 Task: Add a signature Brittany Collins containing With my best wishes, Brittany Collins to email address softage.10@softage.net and add a folder Digital rights management
Action: Mouse moved to (102, 94)
Screenshot: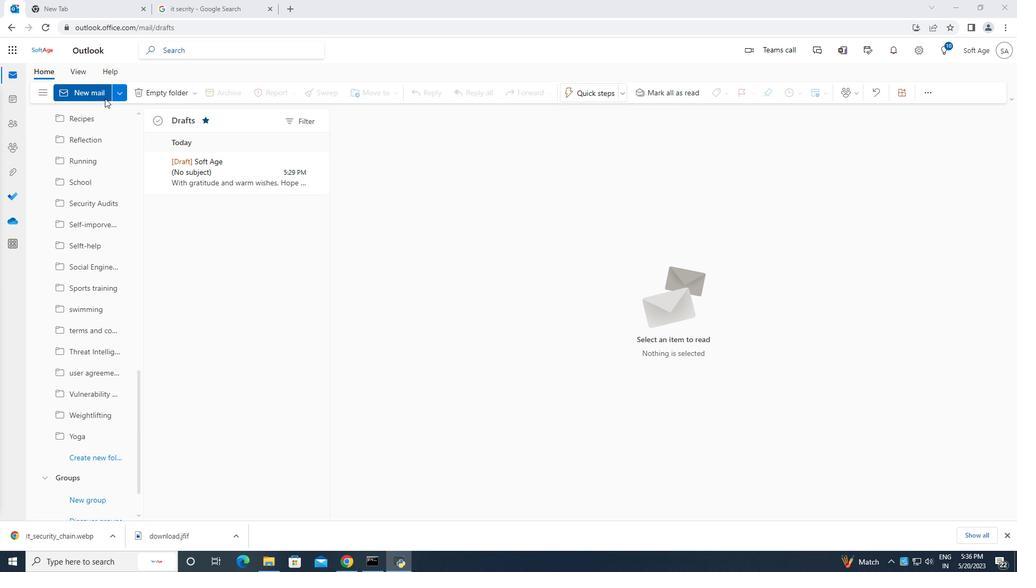 
Action: Mouse pressed left at (102, 94)
Screenshot: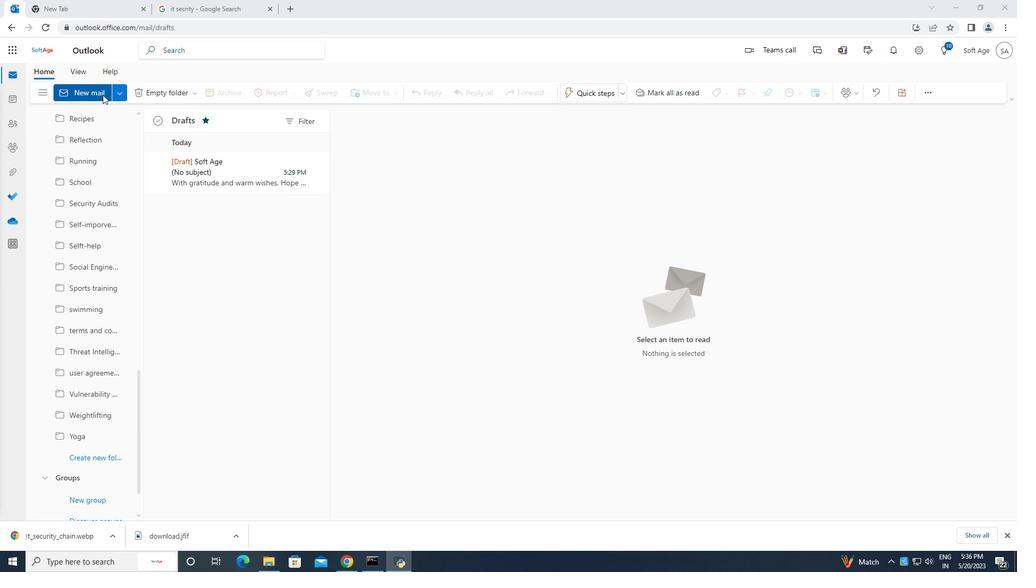 
Action: Mouse moved to (686, 94)
Screenshot: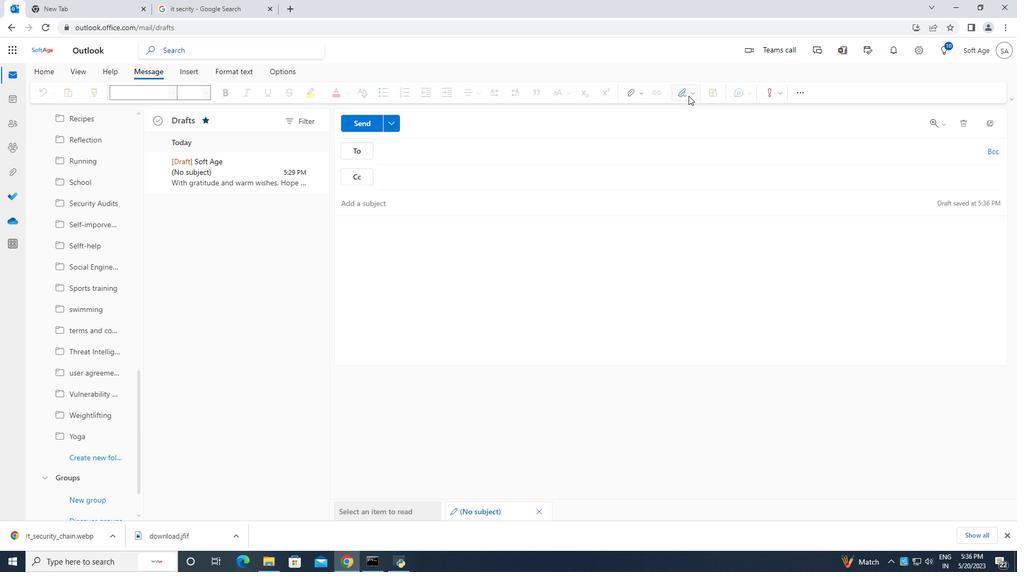 
Action: Mouse pressed left at (686, 94)
Screenshot: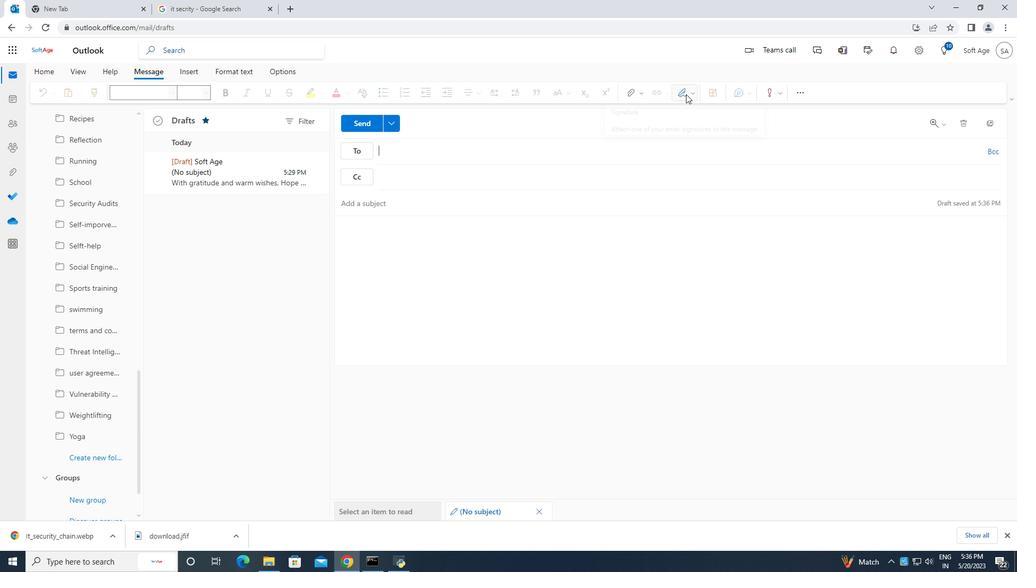 
Action: Mouse moved to (665, 135)
Screenshot: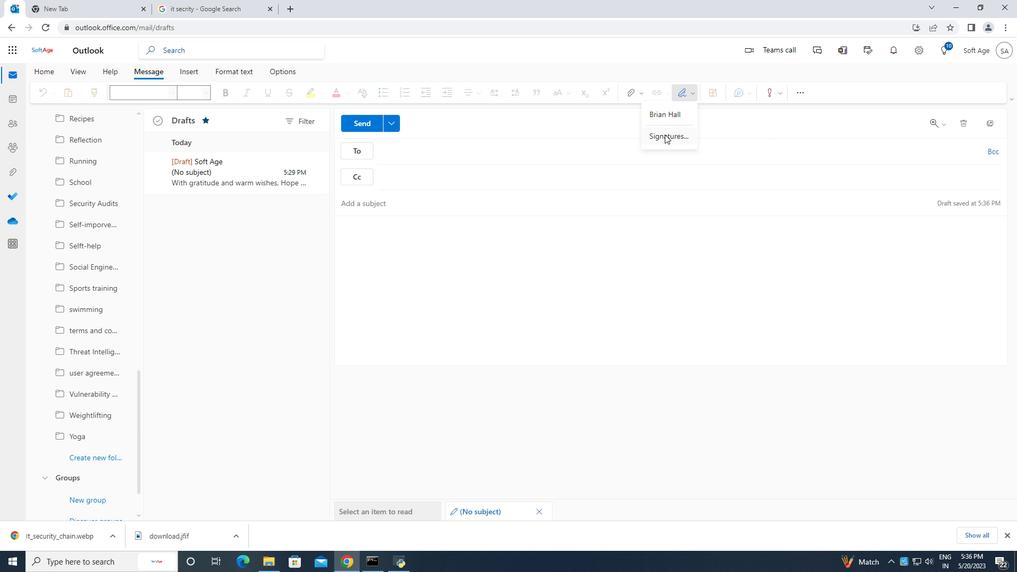 
Action: Mouse pressed left at (665, 135)
Screenshot: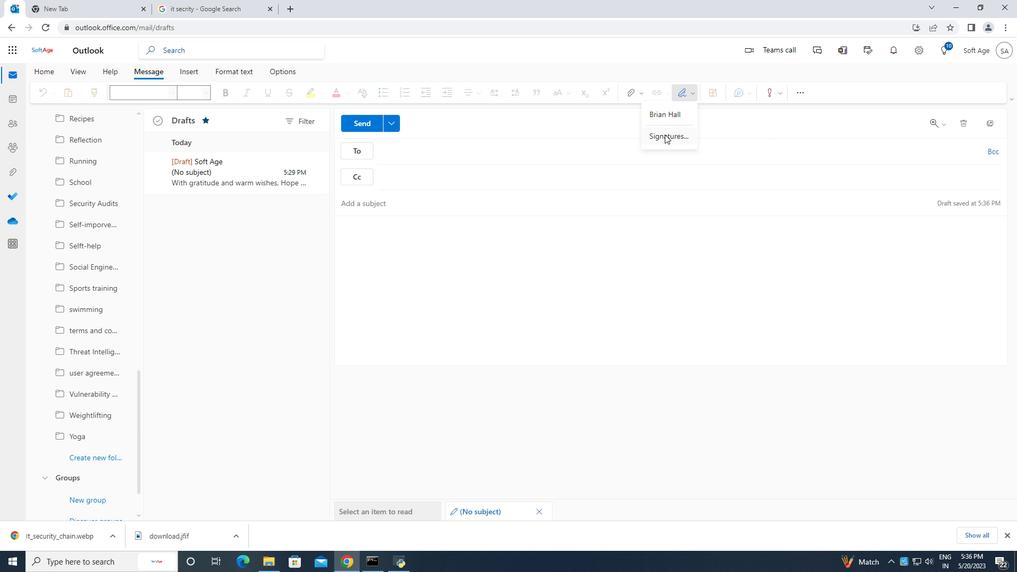 
Action: Mouse moved to (714, 174)
Screenshot: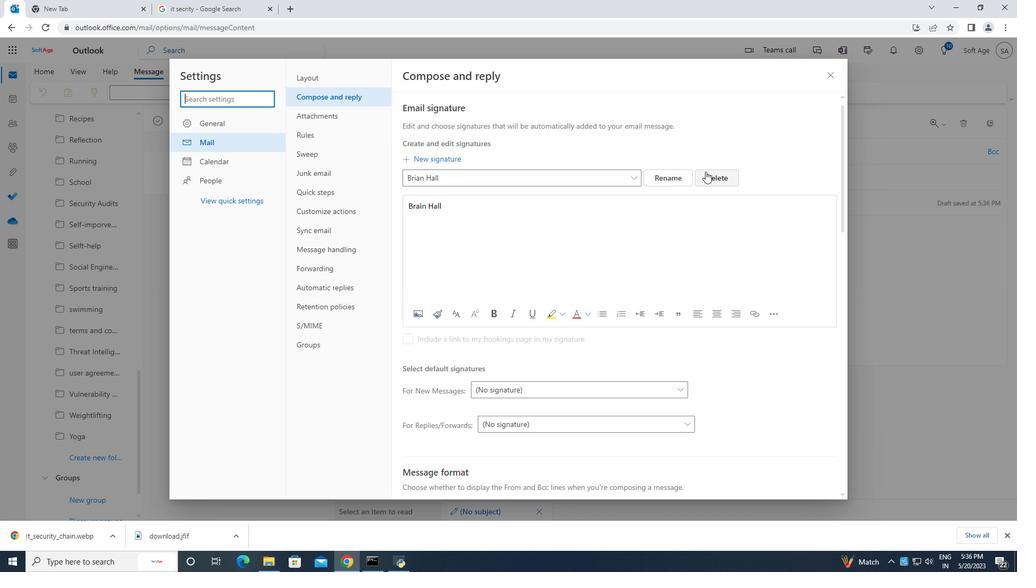 
Action: Mouse pressed left at (714, 174)
Screenshot: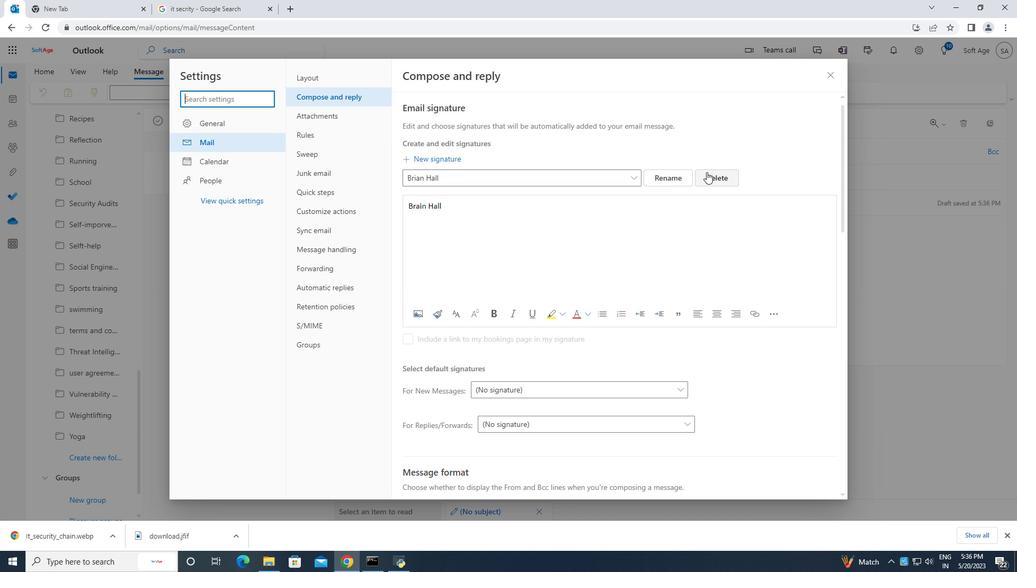 
Action: Mouse moved to (476, 181)
Screenshot: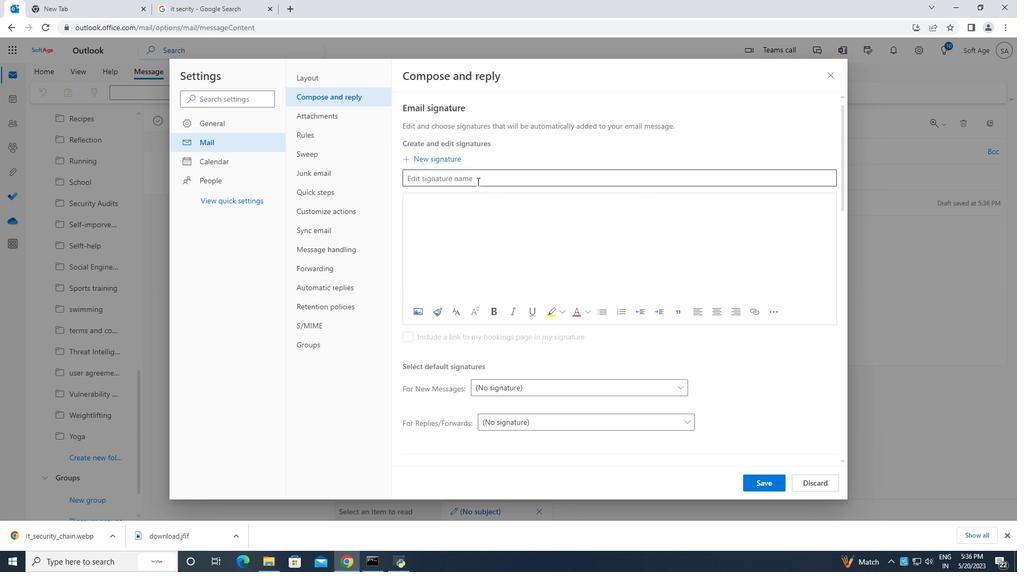 
Action: Key pressed <Key.caps_lock>B<Key.caps_lock>rittany<Key.space><Key.caps_lock>C<Key.caps_lock>
Screenshot: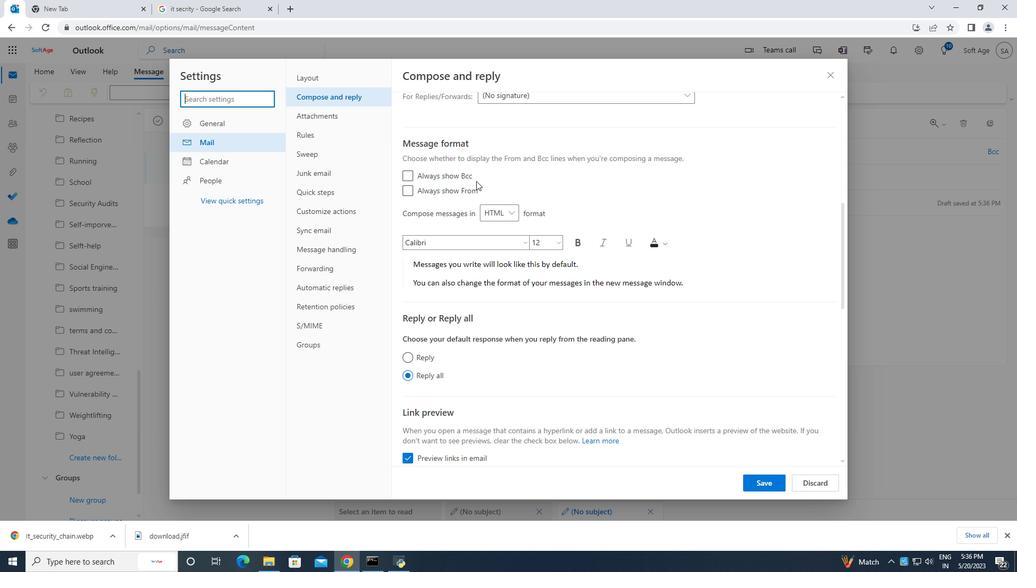 
Action: Mouse moved to (881, 256)
Screenshot: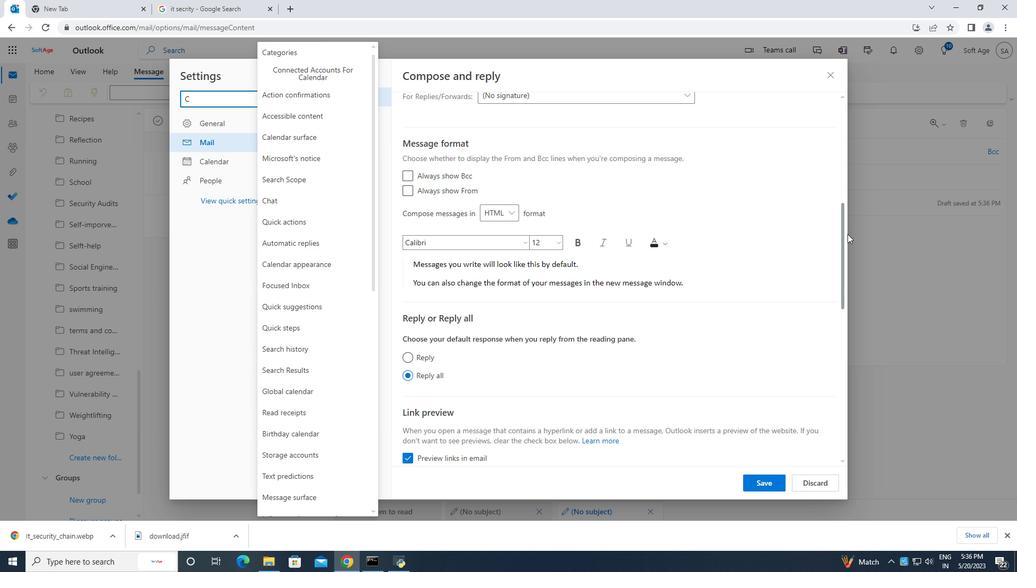 
Action: Mouse pressed left at (881, 256)
Screenshot: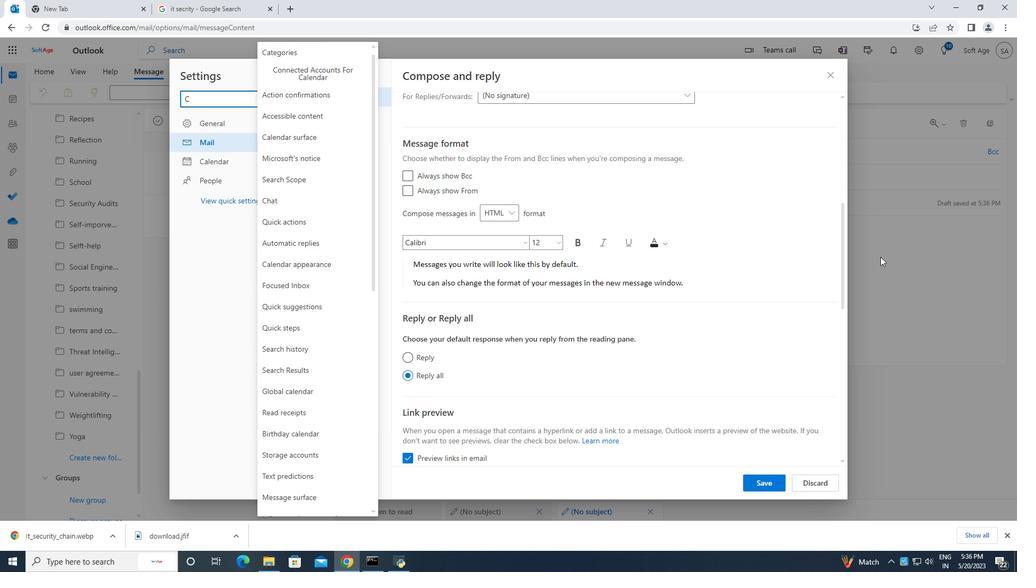 
Action: Mouse moved to (526, 311)
Screenshot: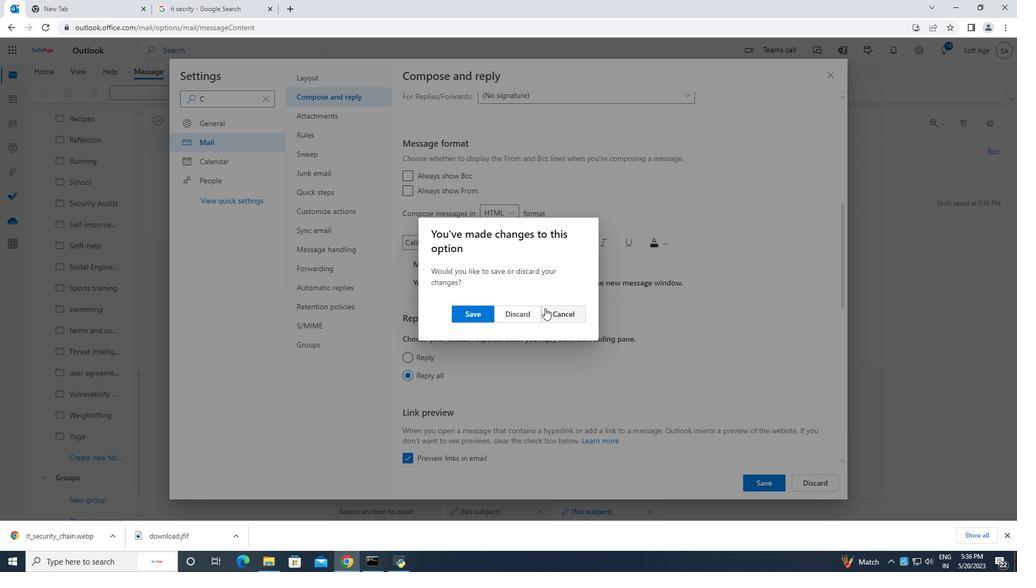 
Action: Mouse pressed left at (526, 311)
Screenshot: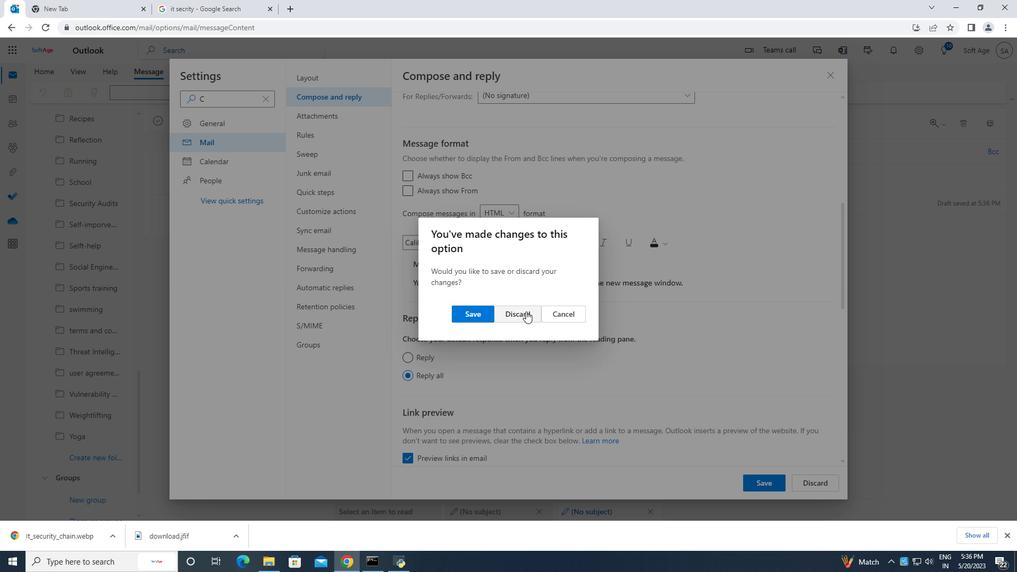 
Action: Mouse moved to (691, 95)
Screenshot: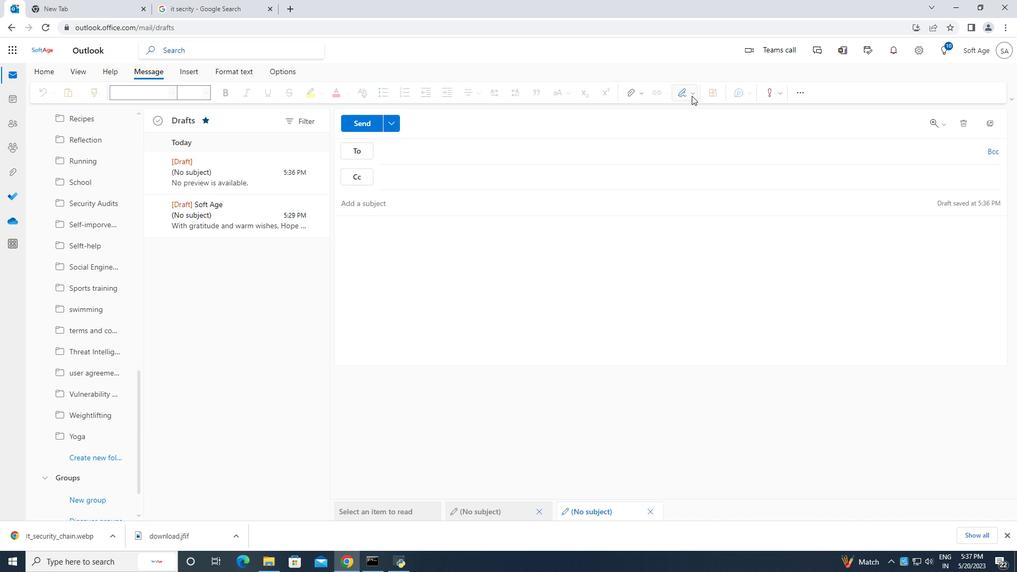 
Action: Mouse pressed left at (691, 95)
Screenshot: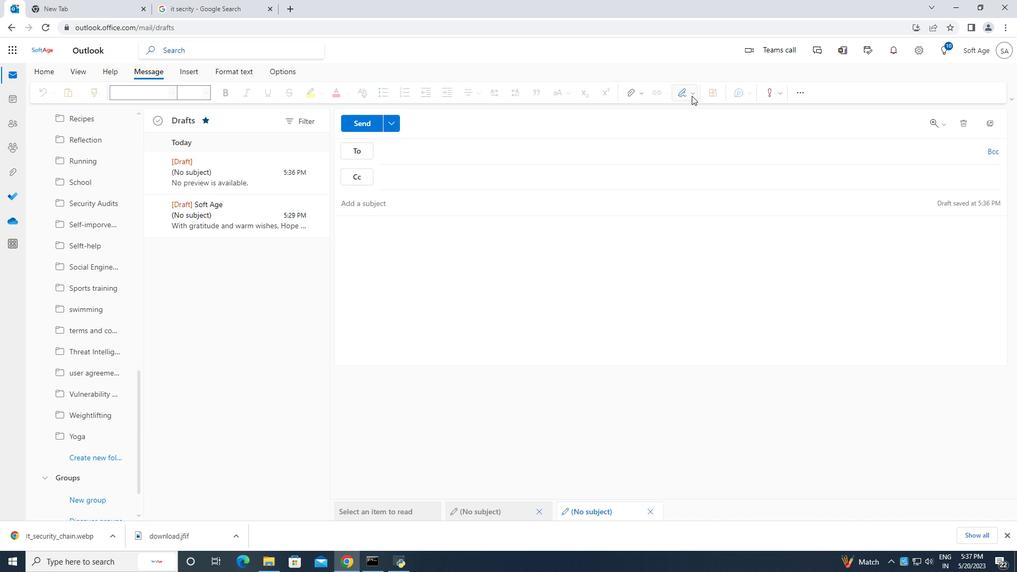
Action: Mouse moved to (668, 134)
Screenshot: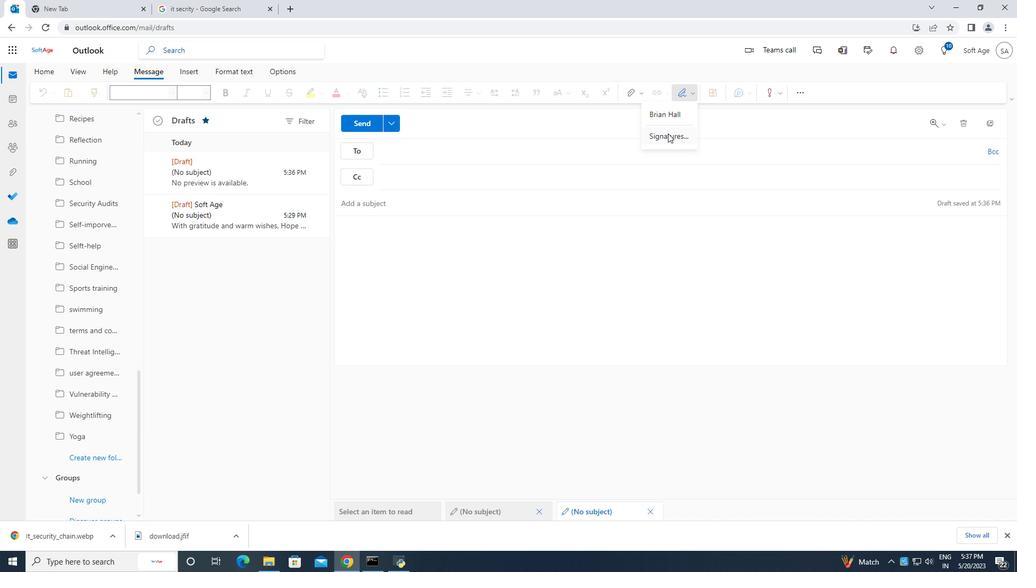 
Action: Mouse pressed left at (668, 134)
Screenshot: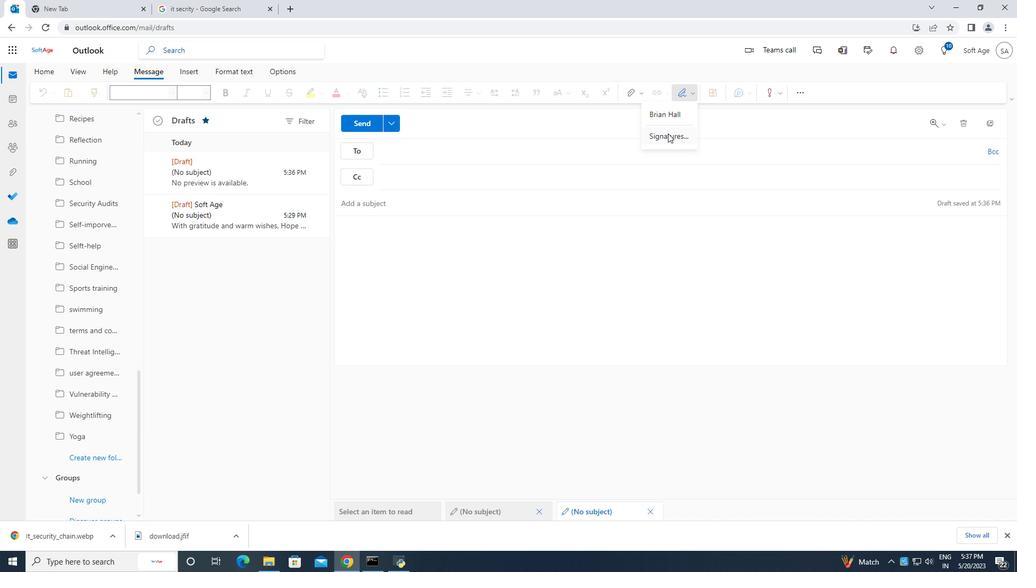 
Action: Mouse moved to (719, 172)
Screenshot: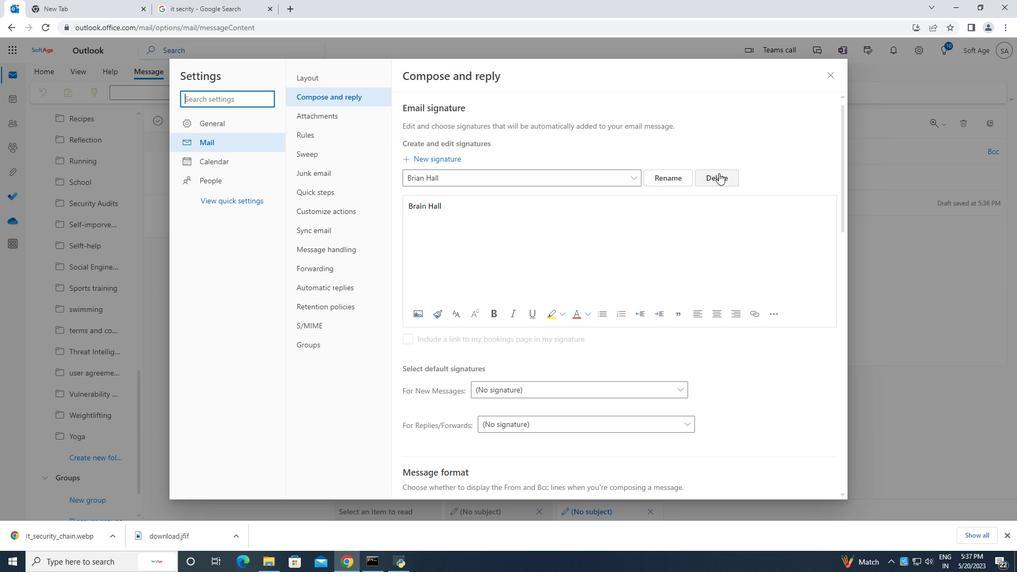 
Action: Mouse pressed left at (719, 172)
Screenshot: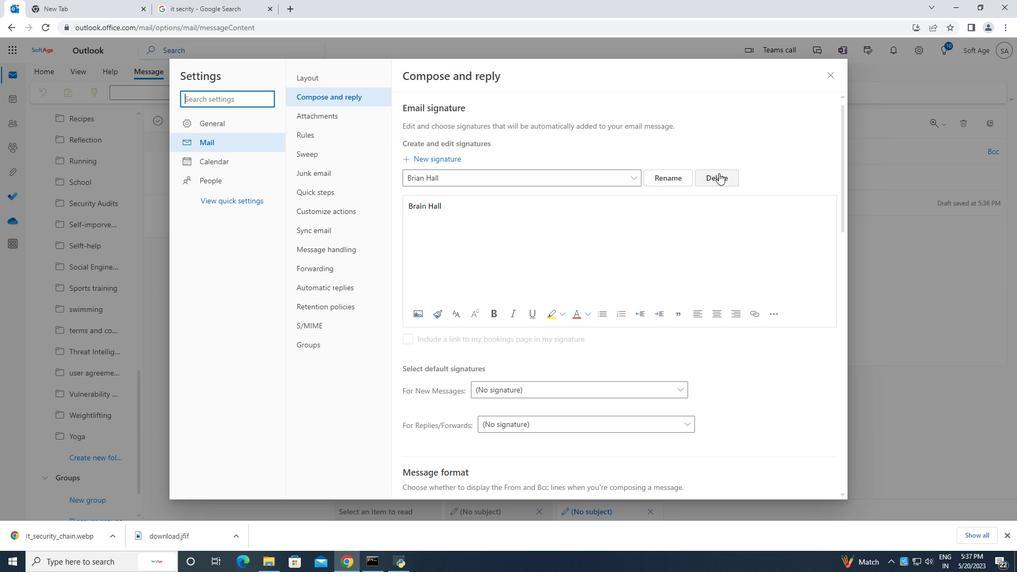 
Action: Mouse moved to (503, 179)
Screenshot: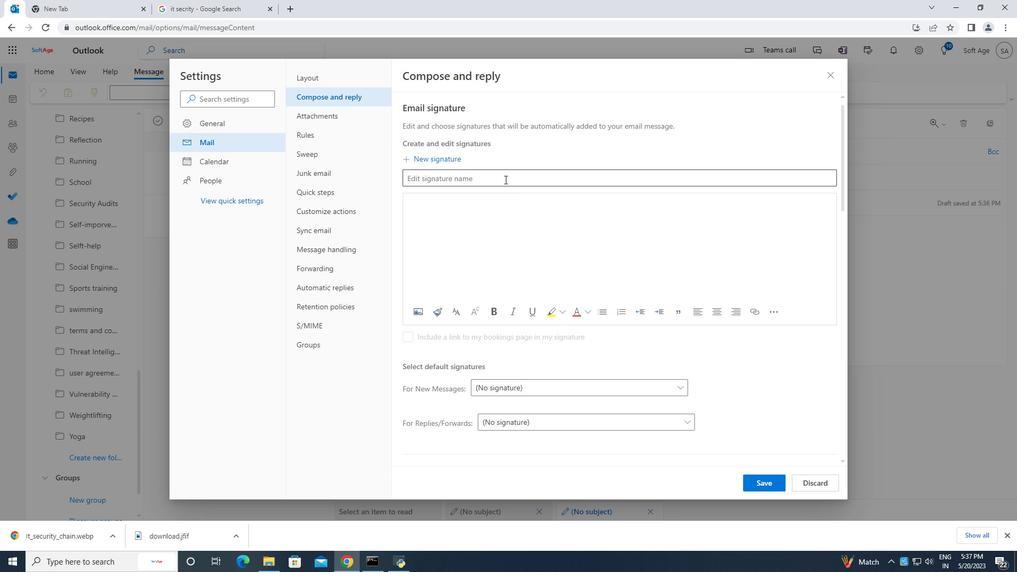 
Action: Mouse pressed left at (503, 179)
Screenshot: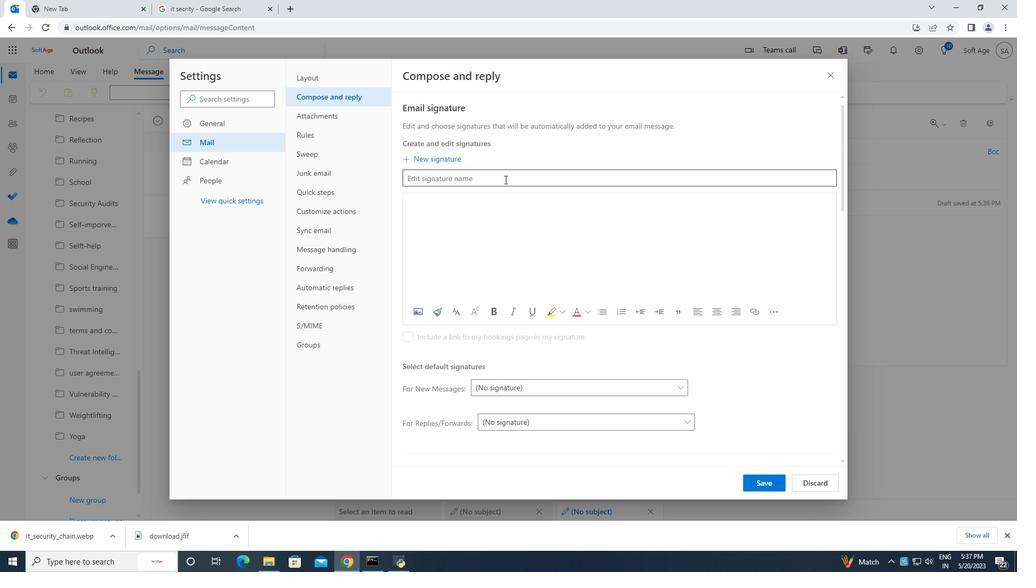 
Action: Key pressed b<Key.caps_lock>R<Key.backspace><Key.backspace><Key.caps_lock><Key.caps_lock>B<Key.caps_lock>rittany<Key.space><Key.caps_lock>C<Key.caps_lock>ollins
Screenshot: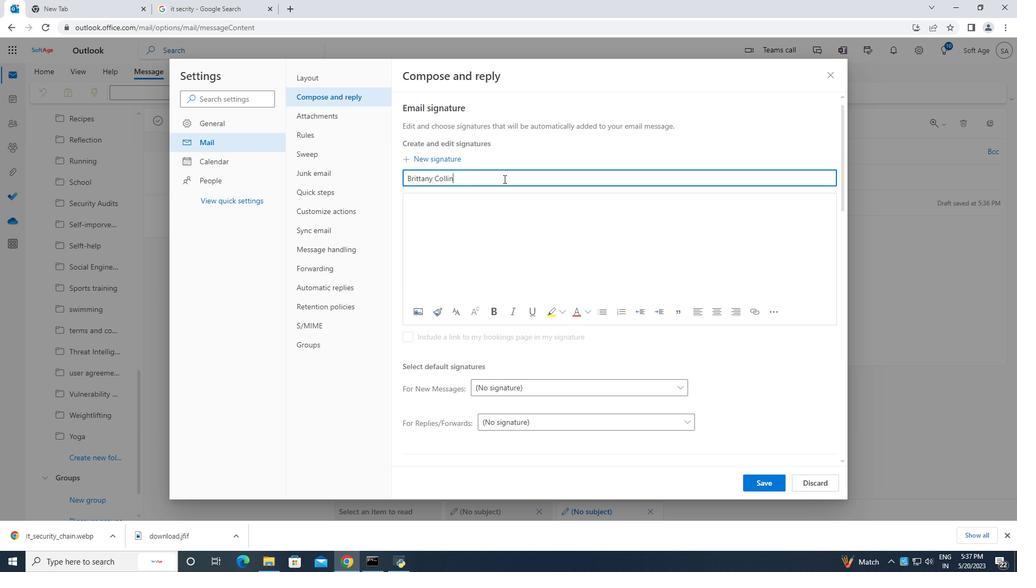 
Action: Mouse moved to (465, 214)
Screenshot: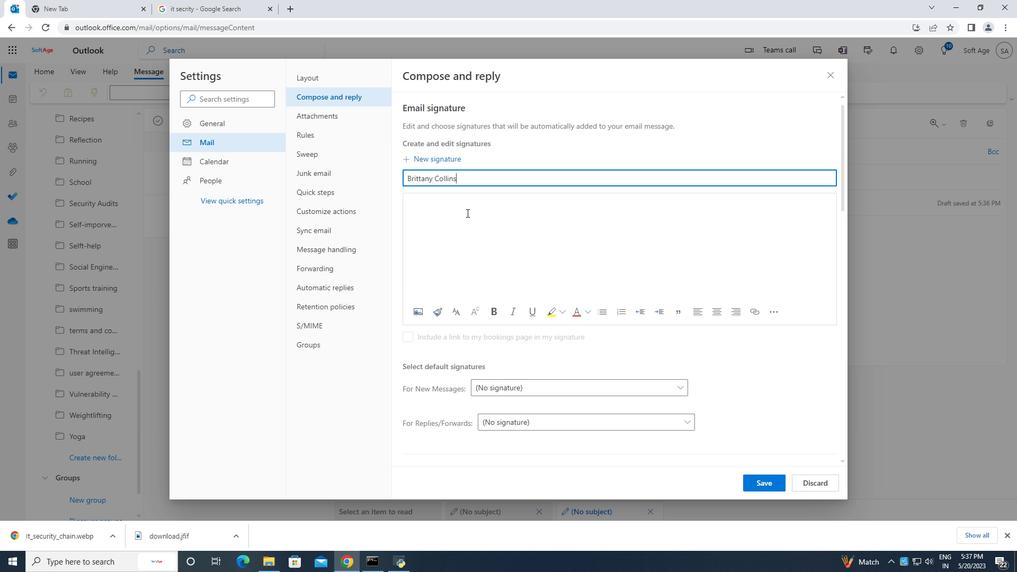 
Action: Mouse pressed left at (465, 214)
Screenshot: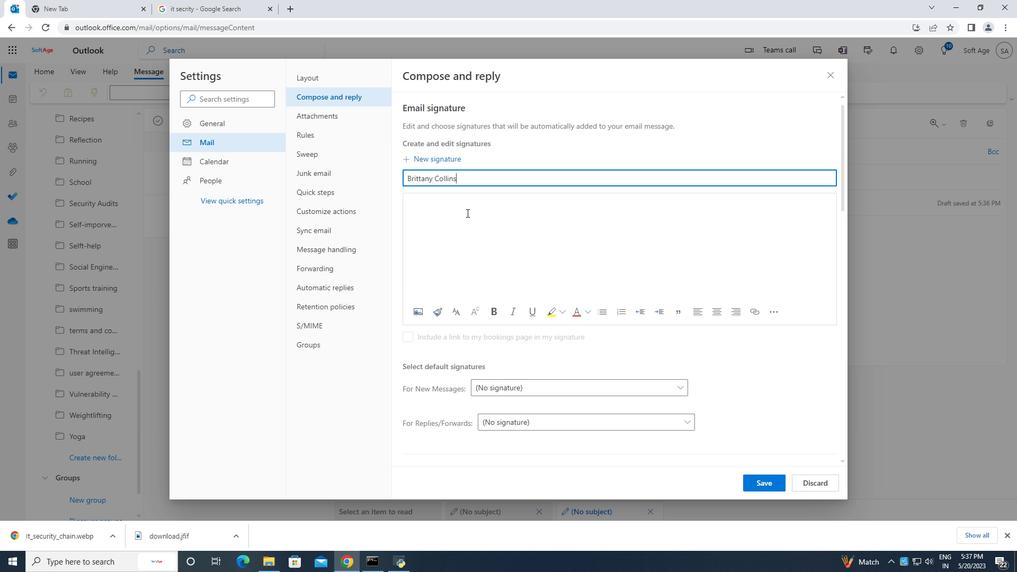 
Action: Mouse moved to (463, 213)
Screenshot: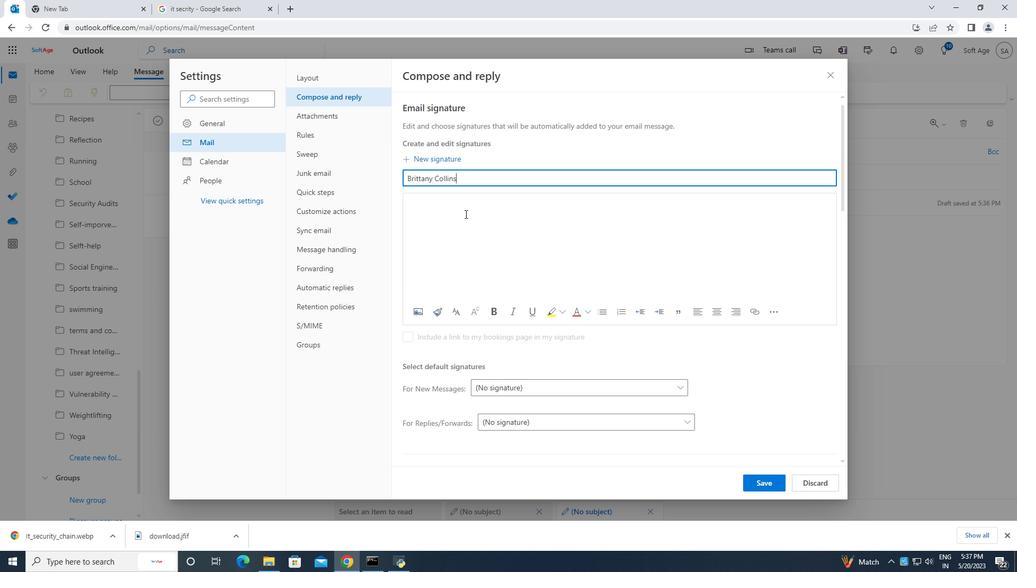
Action: Key pressed <Key.caps_lock>B<Key.caps_lock>rittany<Key.space><Key.caps_lock>C<Key.caps_lock>ollins
Screenshot: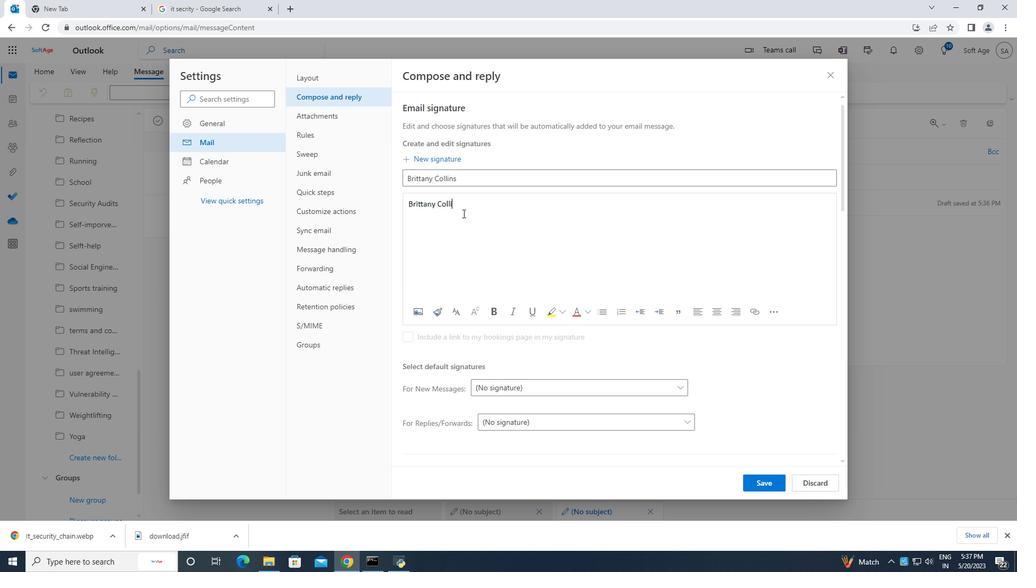 
Action: Mouse moved to (758, 477)
Screenshot: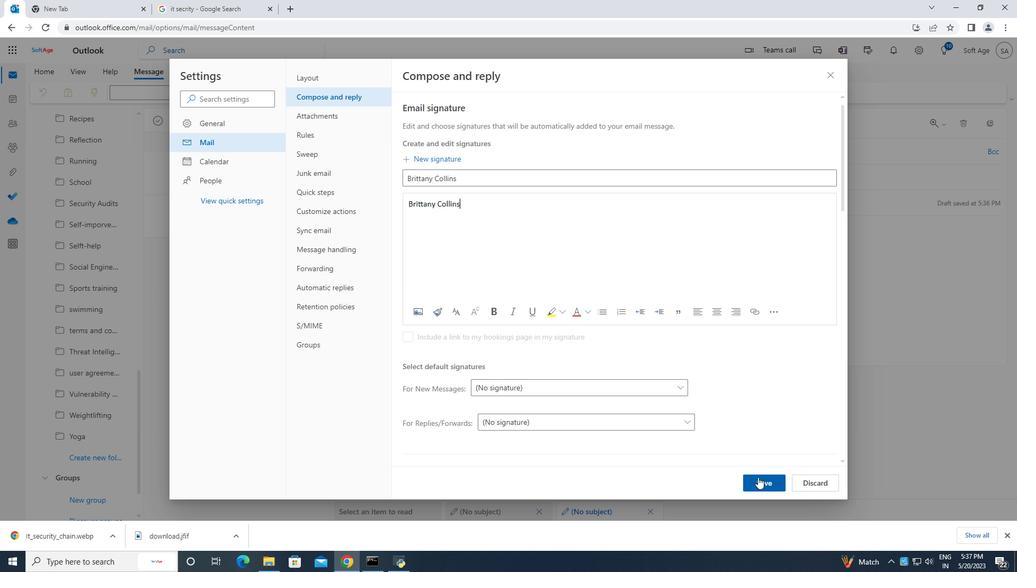 
Action: Mouse pressed left at (758, 477)
Screenshot: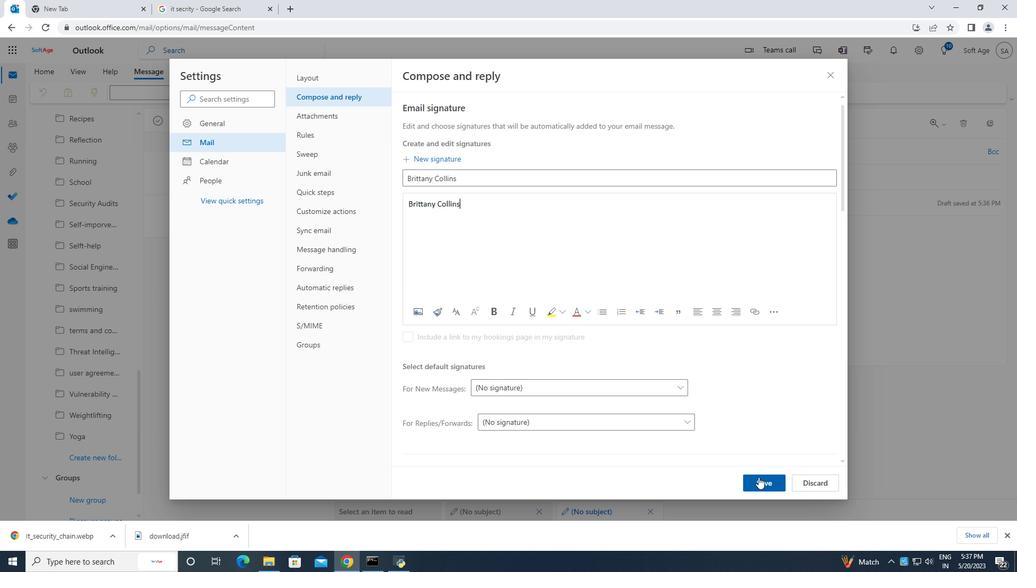 
Action: Mouse moved to (834, 76)
Screenshot: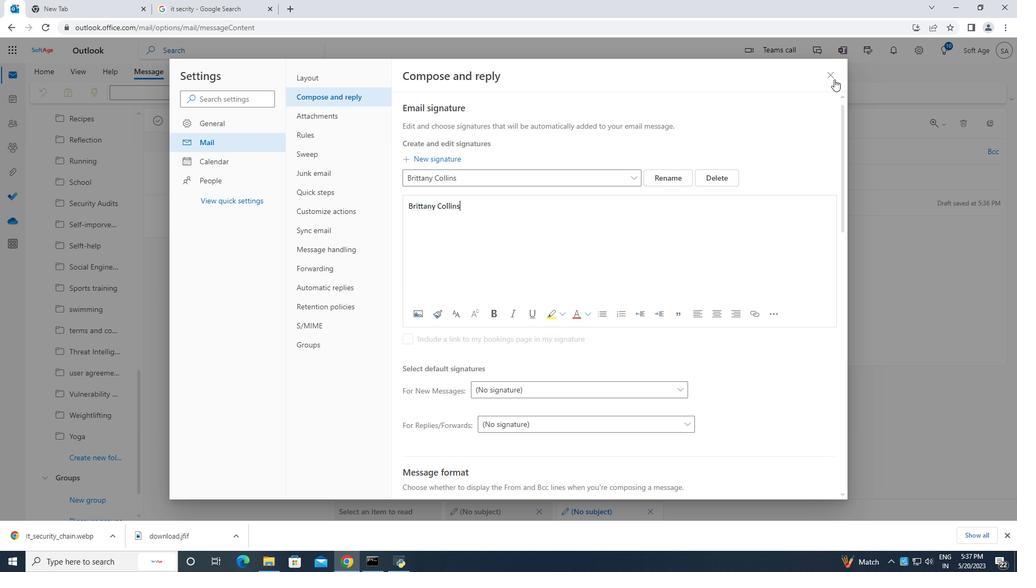
Action: Mouse pressed left at (834, 76)
Screenshot: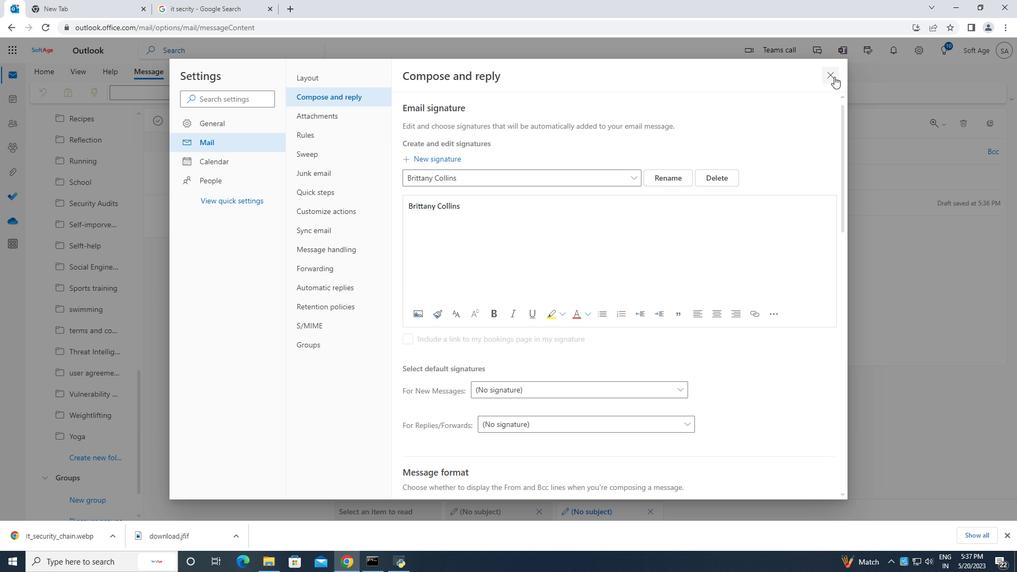 
Action: Mouse moved to (681, 95)
Screenshot: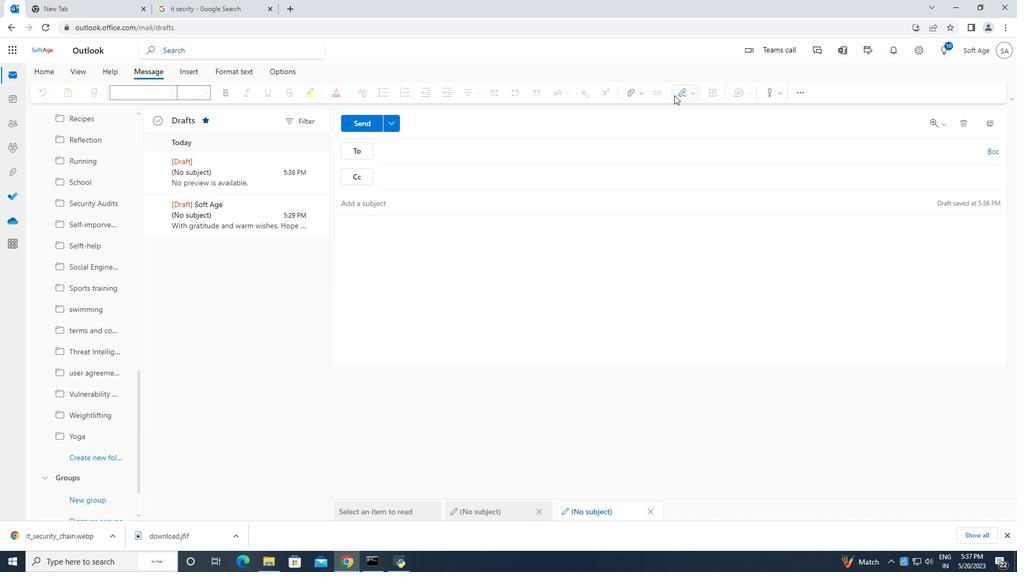 
Action: Mouse pressed left at (681, 95)
Screenshot: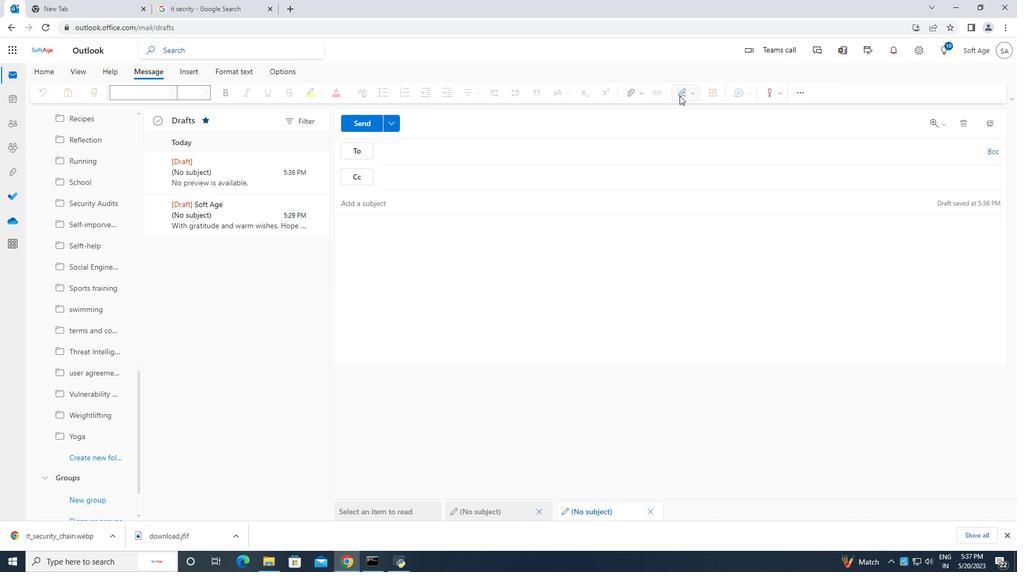 
Action: Mouse moved to (643, 113)
Screenshot: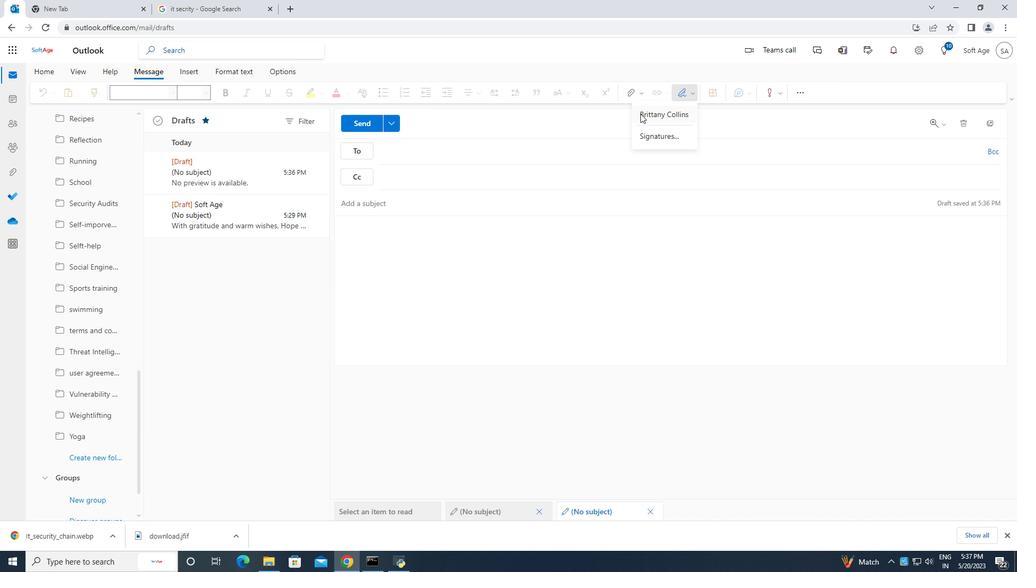 
Action: Mouse pressed left at (643, 113)
Screenshot: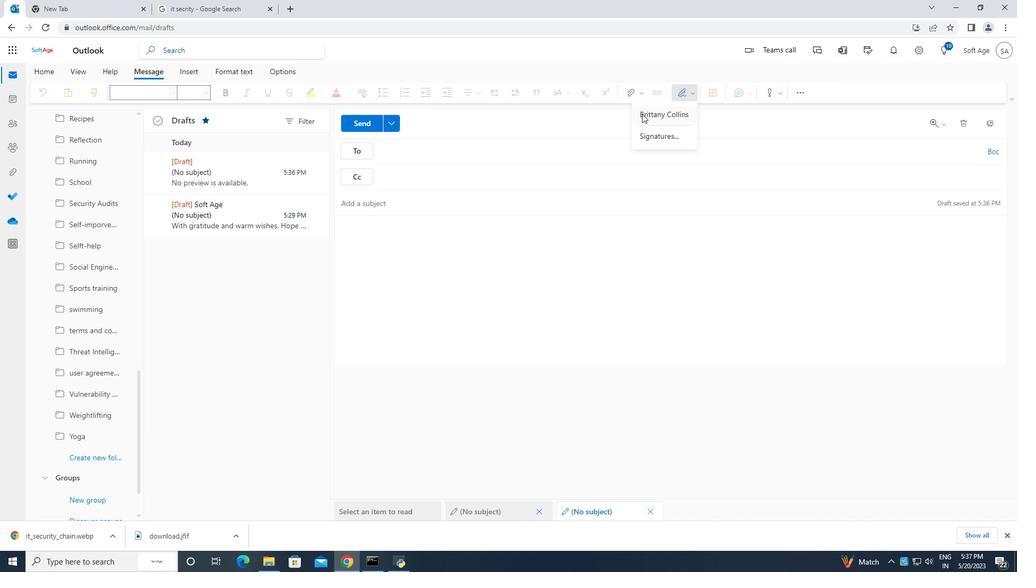 
Action: Mouse moved to (367, 230)
Screenshot: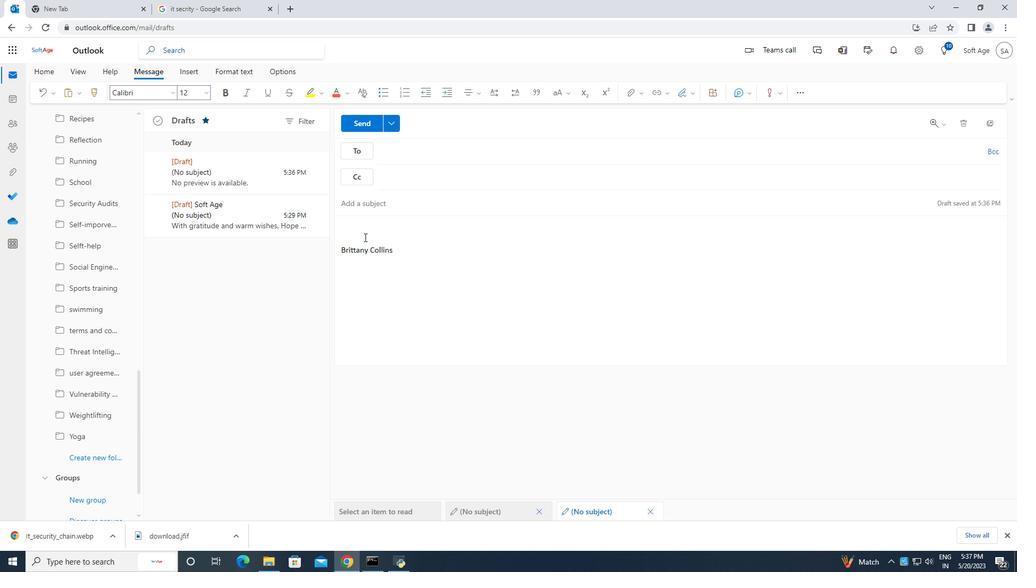 
Action: Key pressed <Key.caps_lock>C<Key.caps_lock>ontaining<Key.space>with<Key.space>my<Key.space>best<Key.space>wishes,
Screenshot: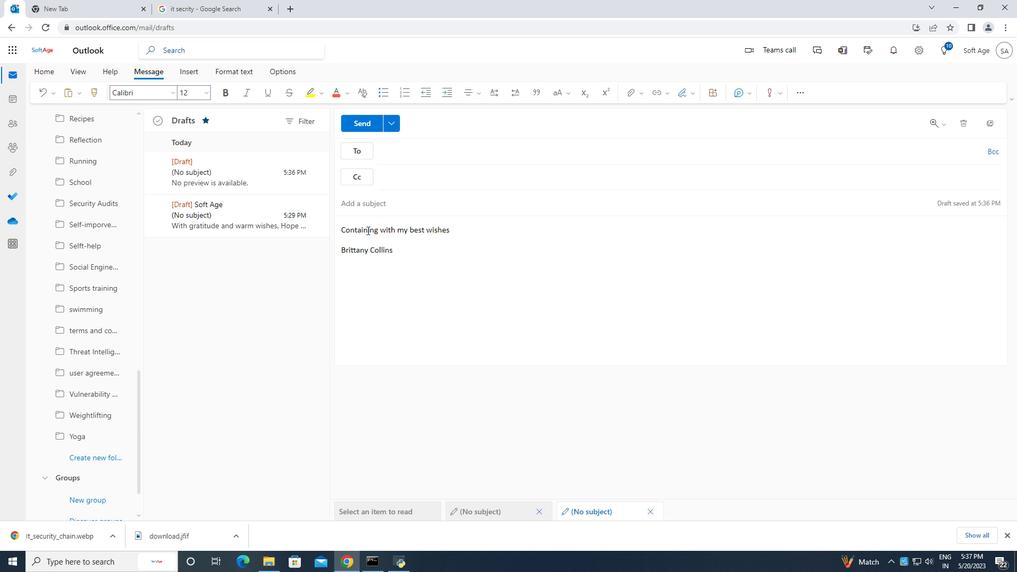 
Action: Mouse moved to (427, 148)
Screenshot: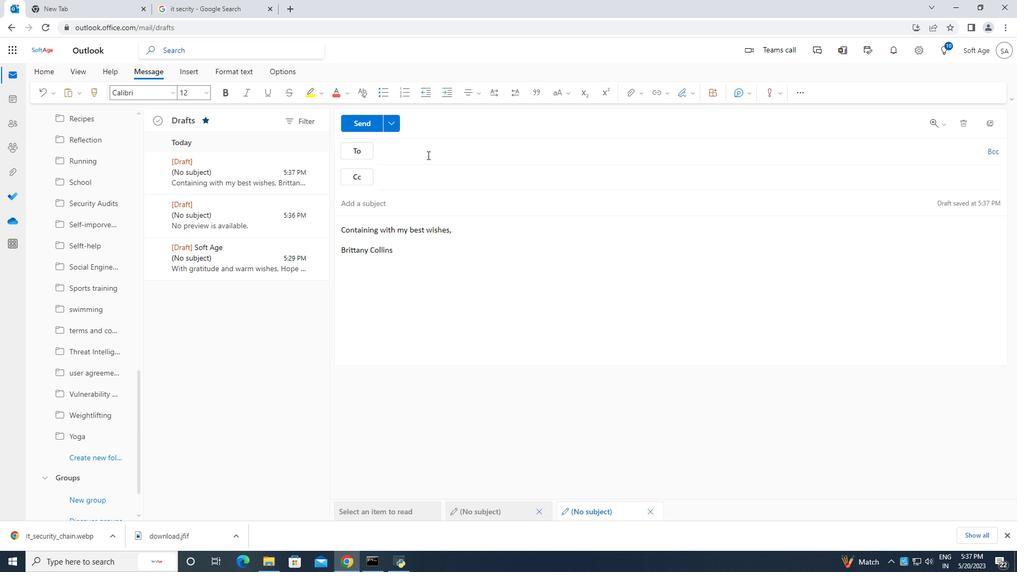 
Action: Mouse pressed left at (427, 148)
Screenshot: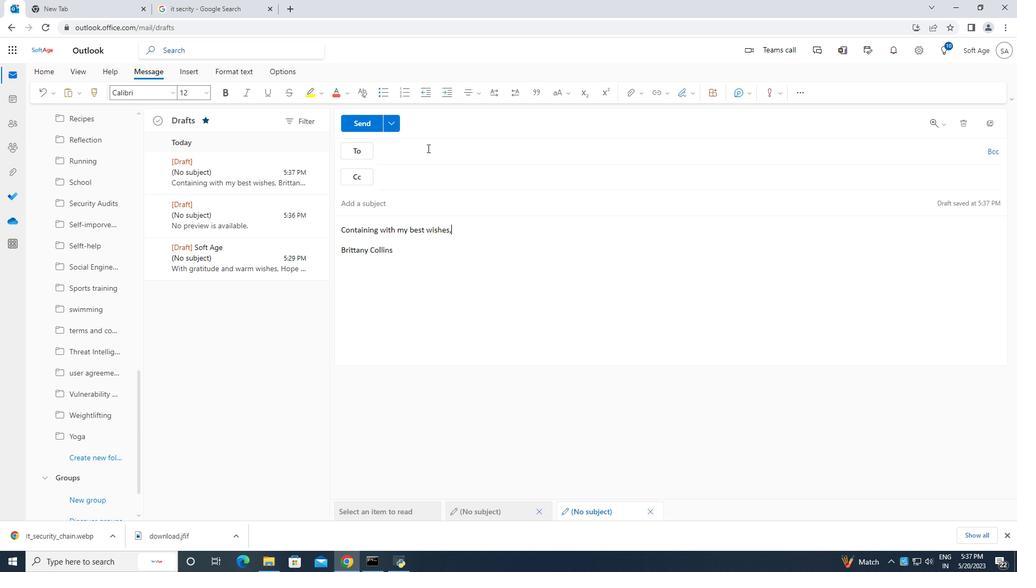 
Action: Key pressed sof
Screenshot: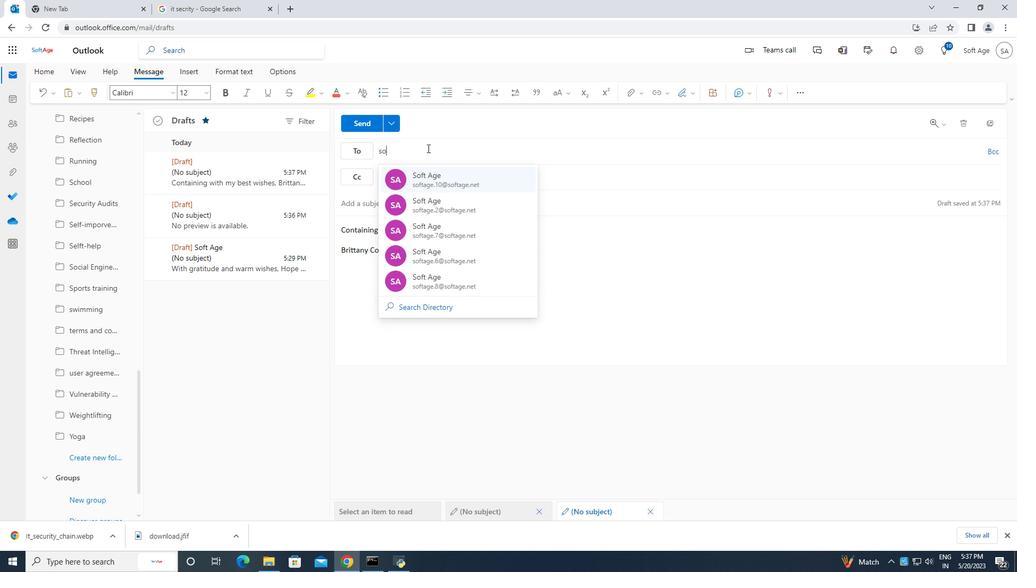 
Action: Mouse moved to (472, 171)
Screenshot: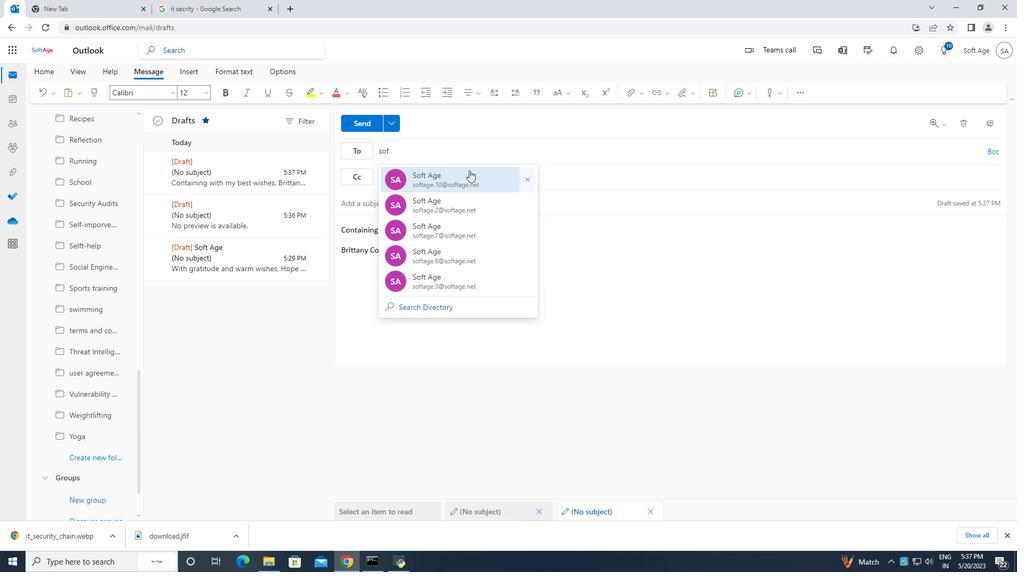 
Action: Mouse pressed left at (472, 171)
Screenshot: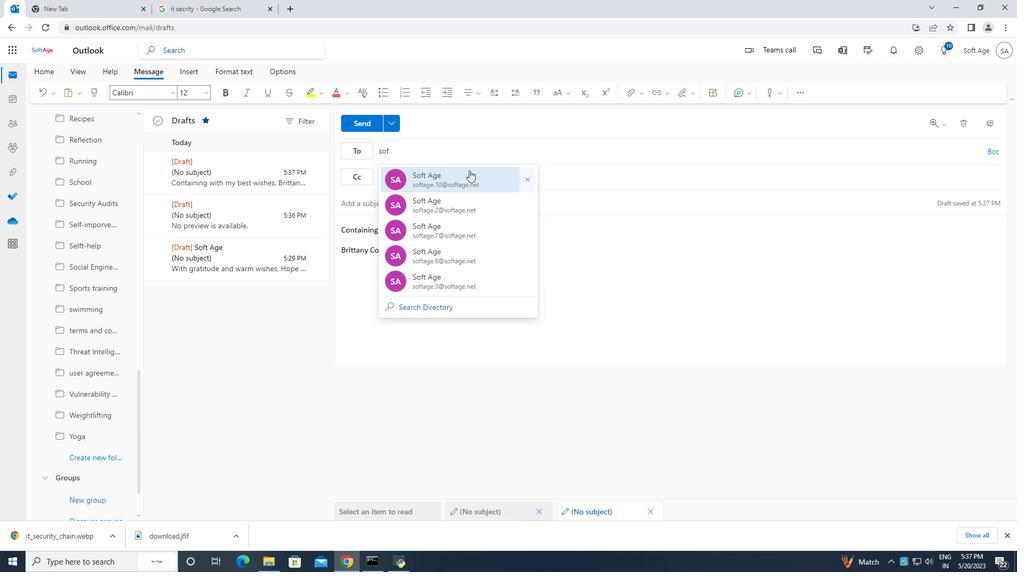 
Action: Mouse moved to (90, 456)
Screenshot: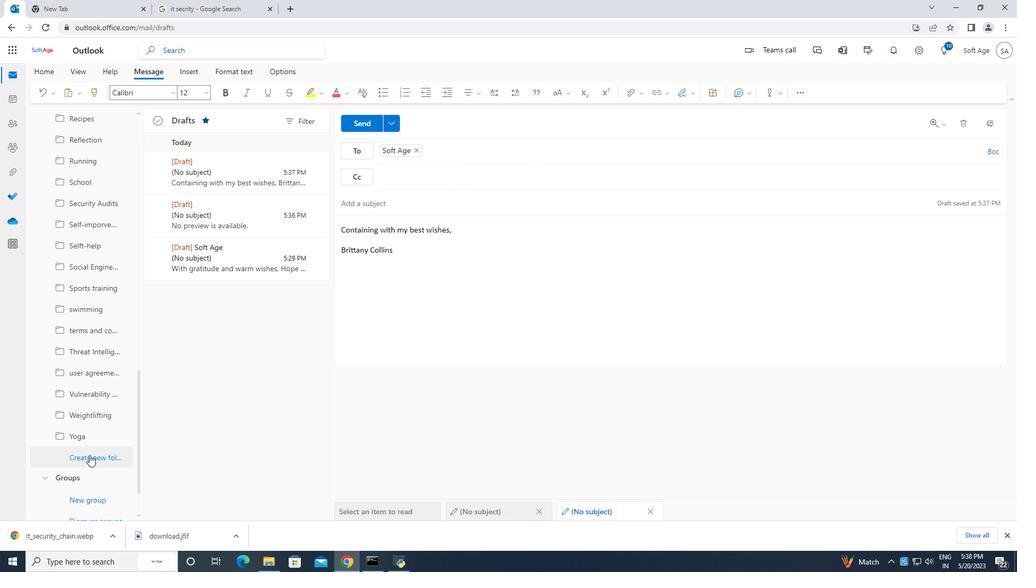 
Action: Mouse pressed left at (90, 456)
Screenshot: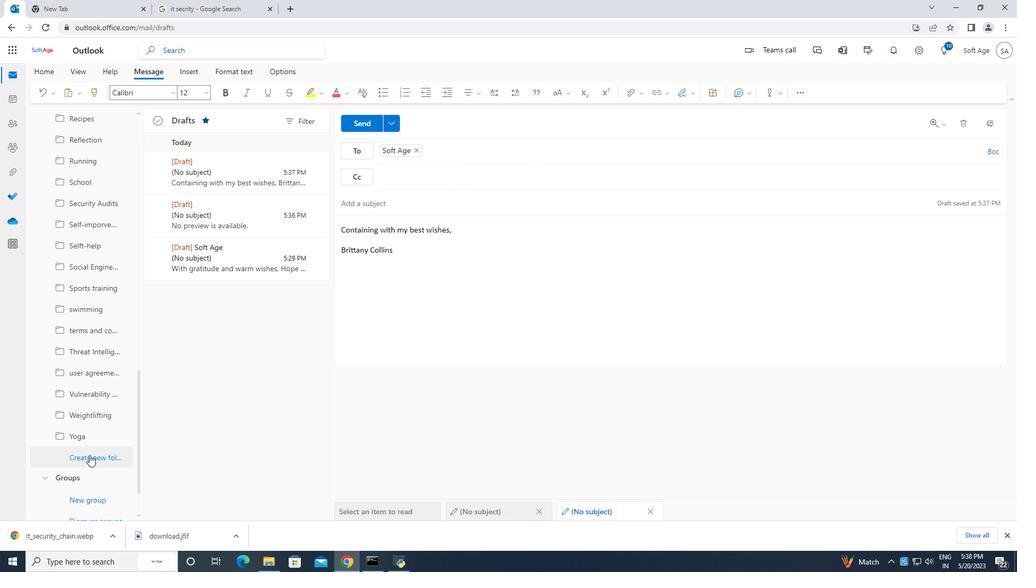 
Action: Mouse moved to (87, 454)
Screenshot: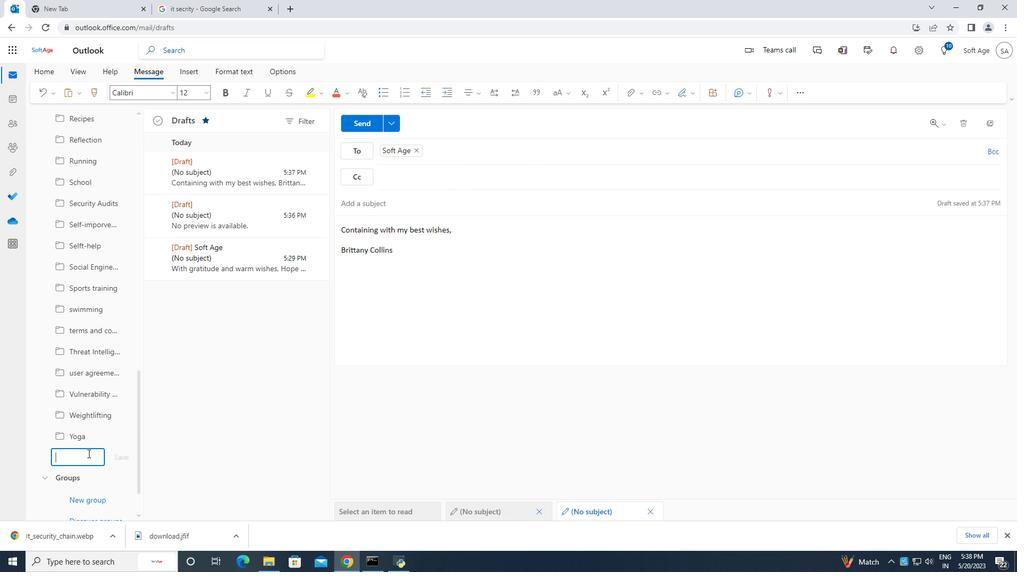 
Action: Mouse pressed left at (87, 454)
Screenshot: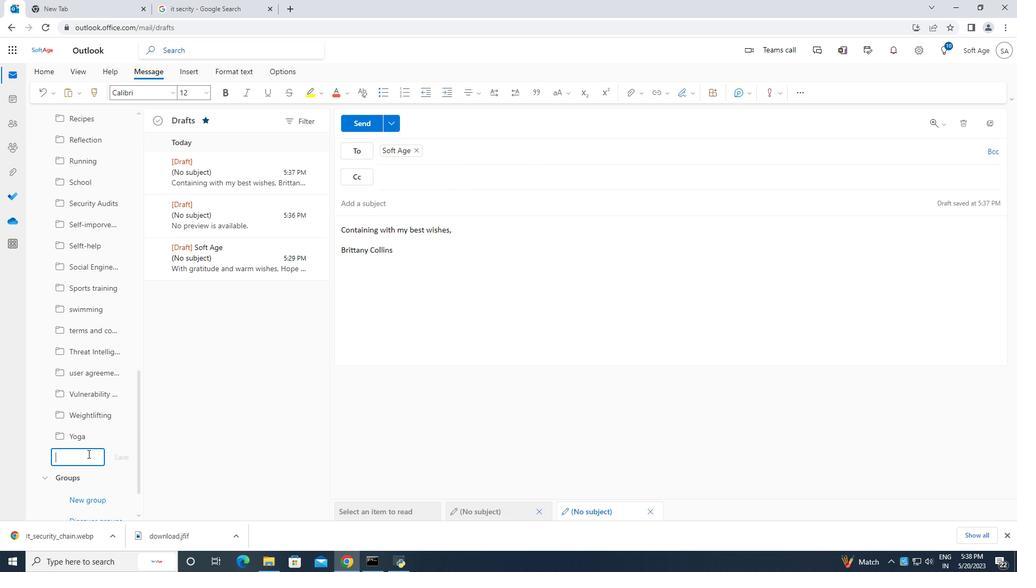 
Action: Key pressed <Key.caps_lock>D<Key.caps_lock>igital<Key.space>rights<Key.space>management
Screenshot: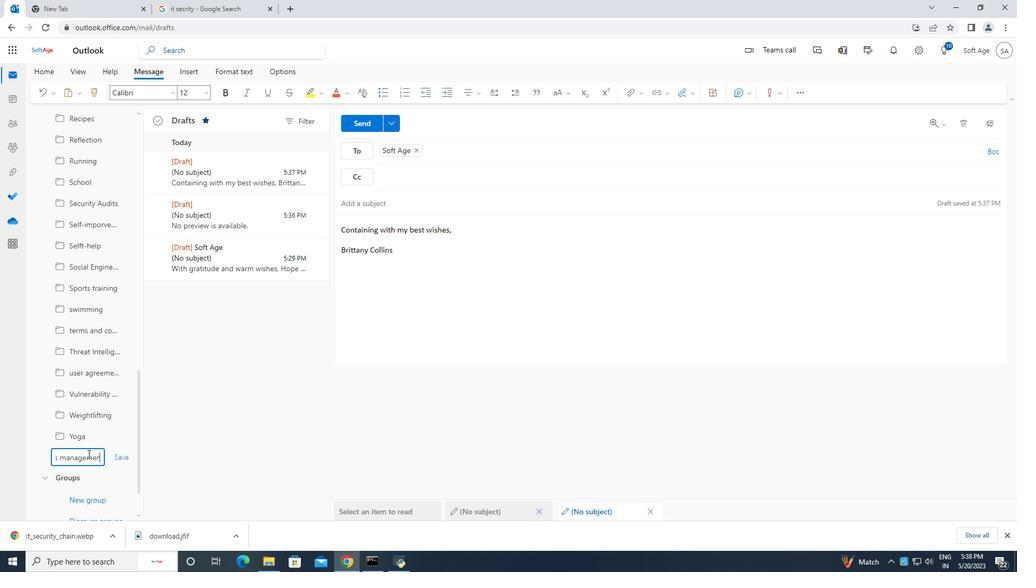 
Action: Mouse moved to (127, 458)
Screenshot: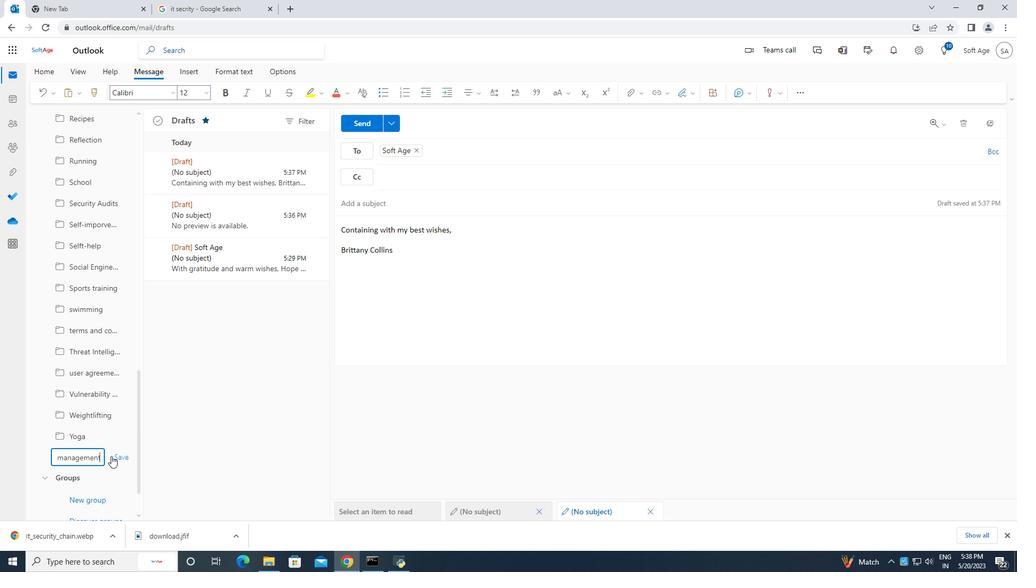 
Action: Mouse pressed left at (127, 458)
Screenshot: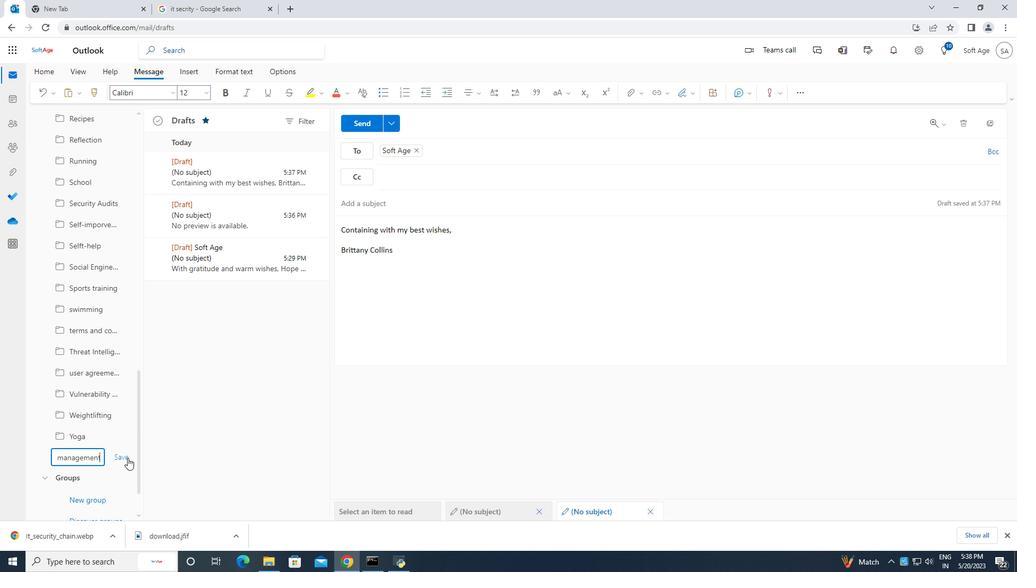 
Action: Mouse moved to (357, 126)
Screenshot: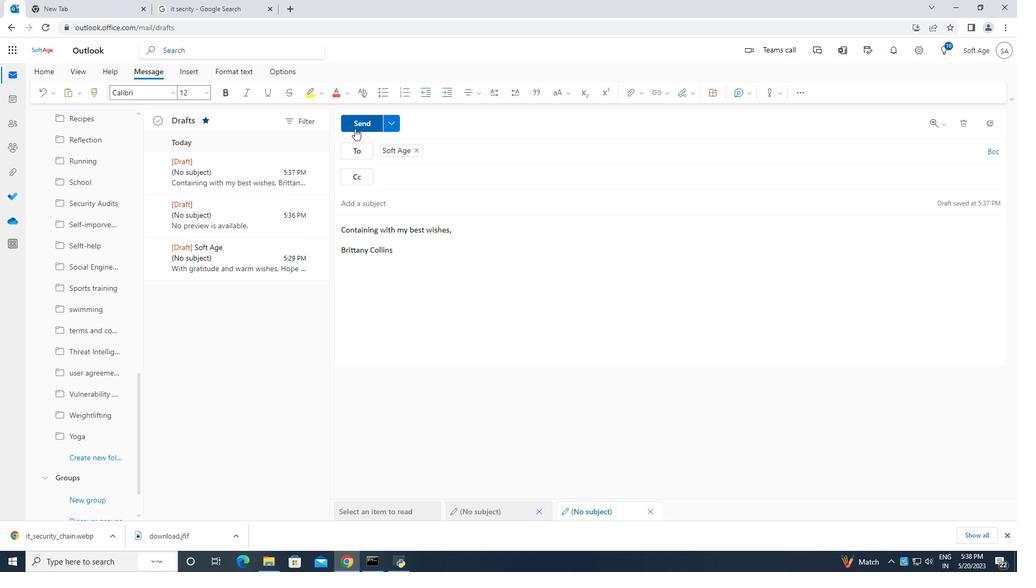 
Action: Mouse pressed left at (357, 126)
Screenshot: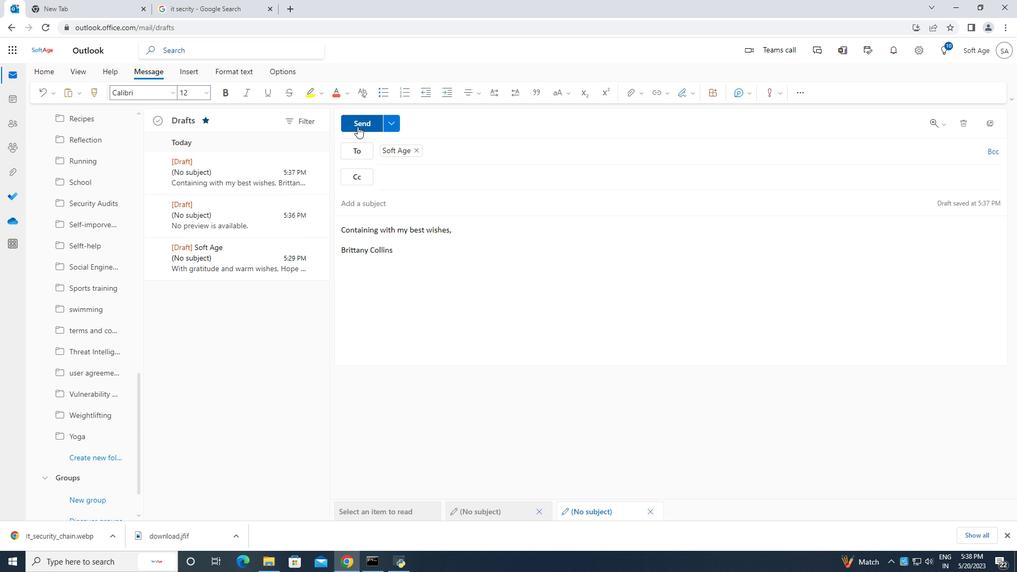 
Action: Mouse moved to (502, 308)
Screenshot: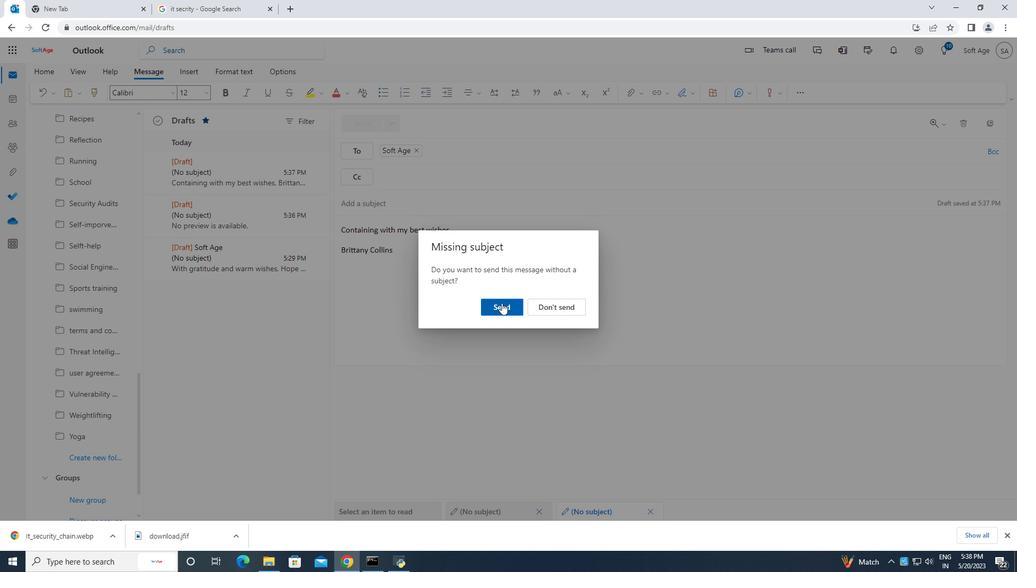 
Action: Mouse pressed left at (502, 308)
Screenshot: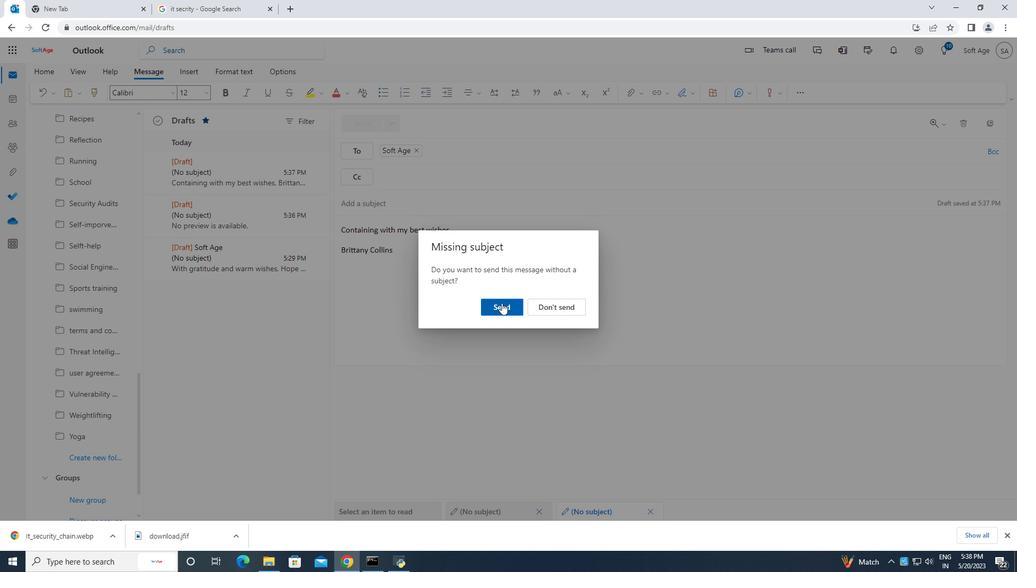 
Action: Mouse moved to (501, 303)
Screenshot: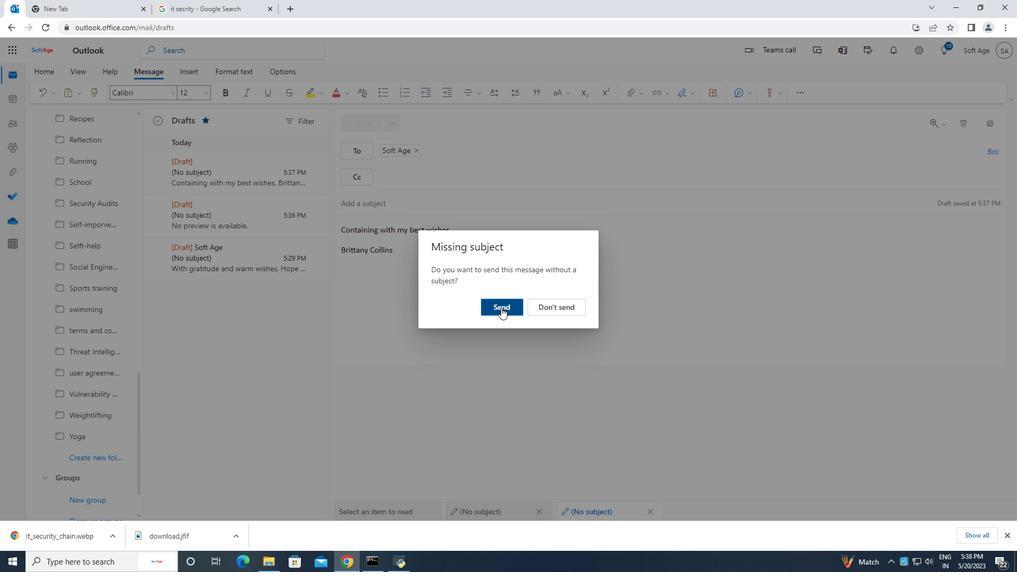 
Action: Mouse pressed left at (501, 303)
Screenshot: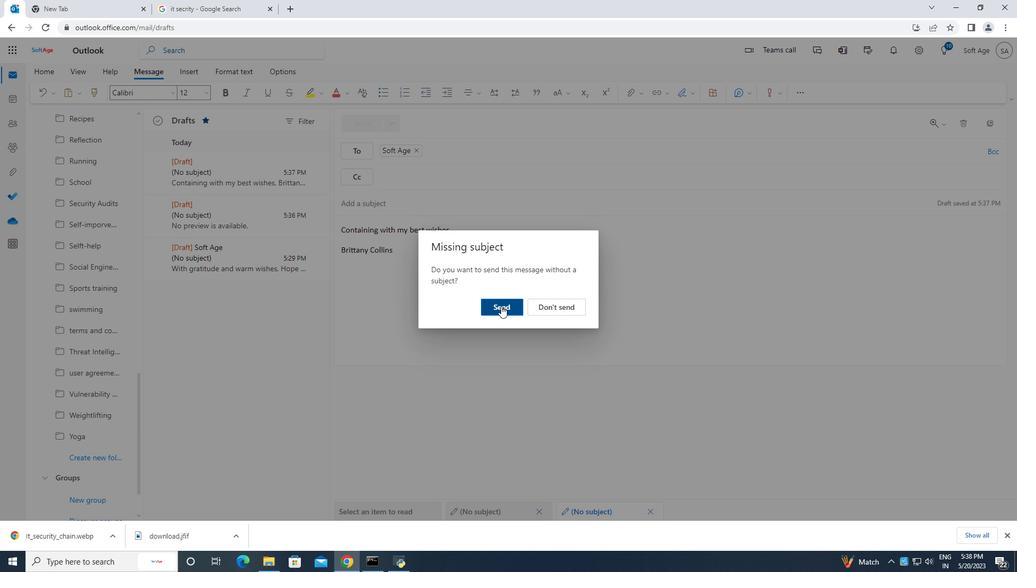 
